 Task: Look for products in the category "Kid's Vitamins & Supplements" from Mary Ruth's only.
Action: Mouse moved to (217, 96)
Screenshot: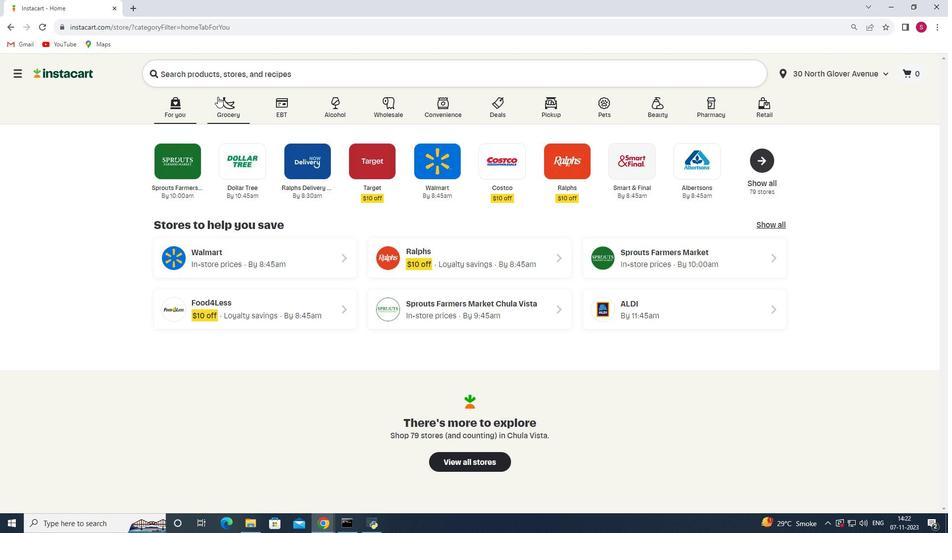 
Action: Mouse pressed left at (217, 96)
Screenshot: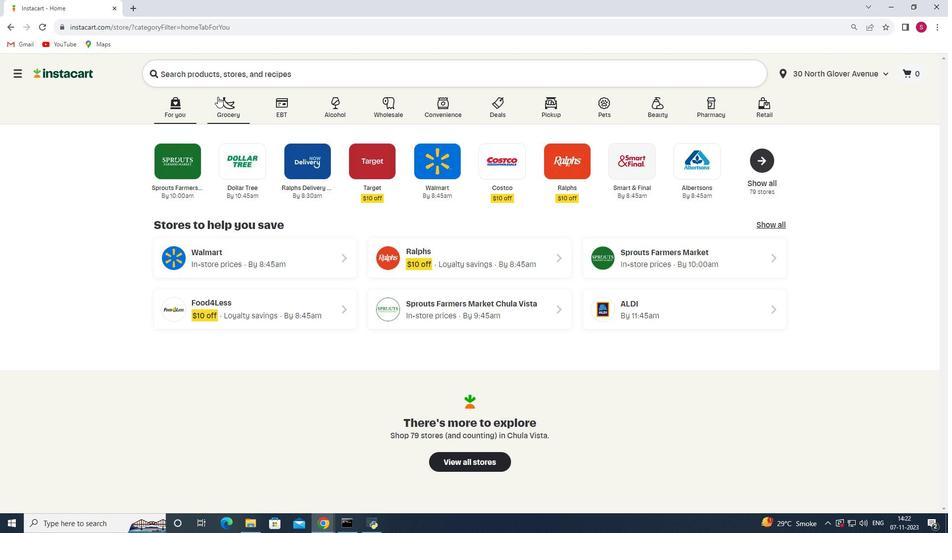 
Action: Mouse moved to (224, 272)
Screenshot: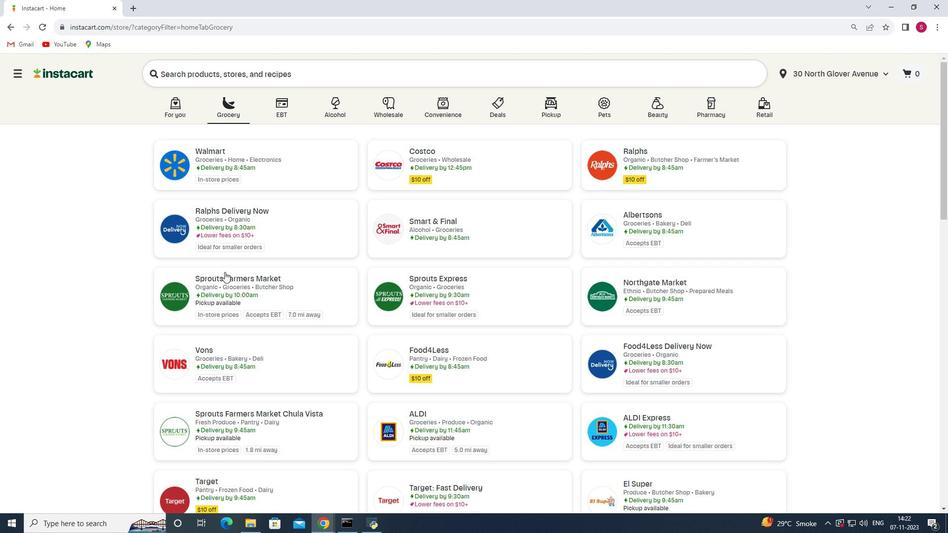 
Action: Mouse pressed left at (224, 272)
Screenshot: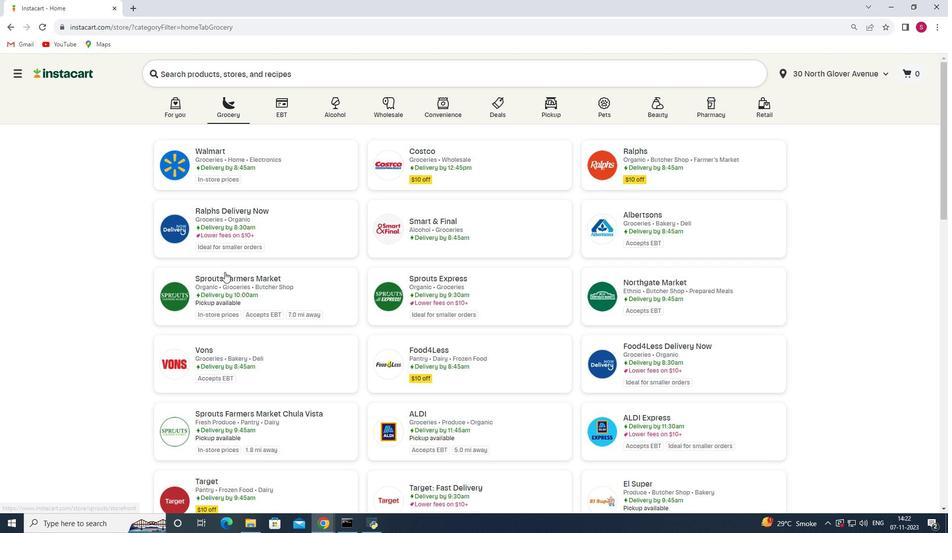 
Action: Mouse moved to (64, 333)
Screenshot: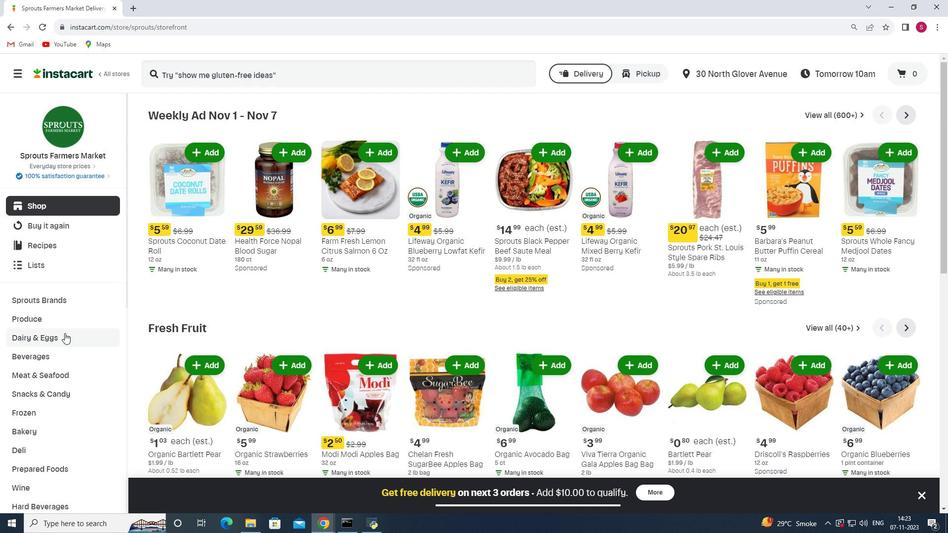 
Action: Mouse scrolled (64, 332) with delta (0, 0)
Screenshot: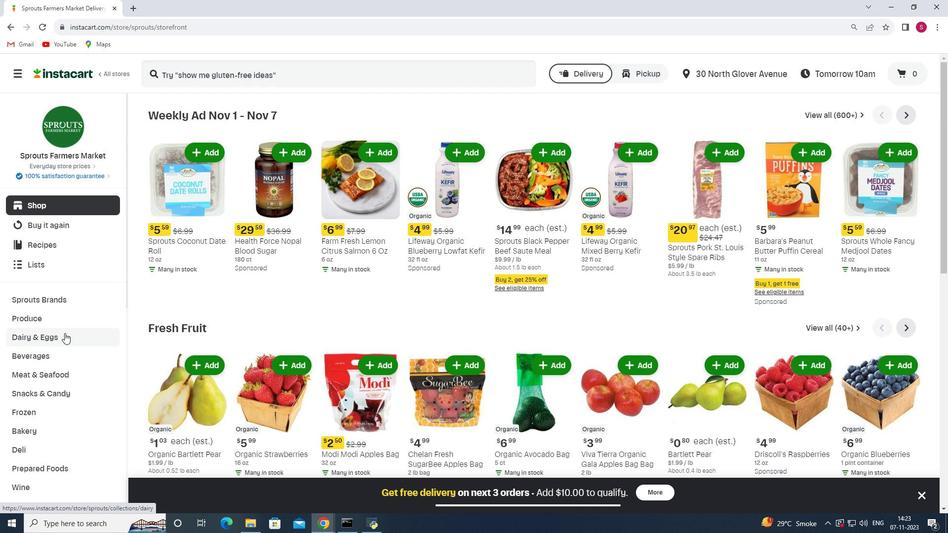 
Action: Mouse scrolled (64, 332) with delta (0, 0)
Screenshot: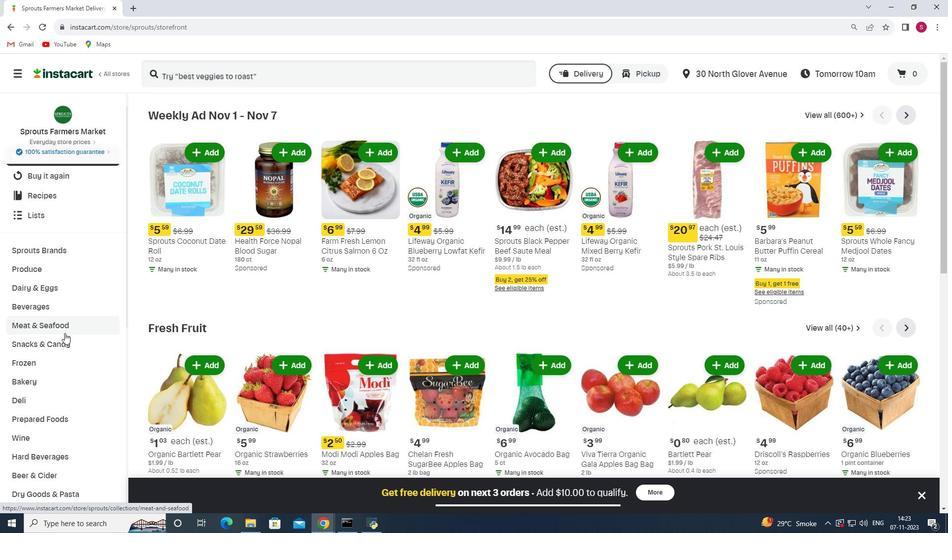 
Action: Mouse scrolled (64, 332) with delta (0, 0)
Screenshot: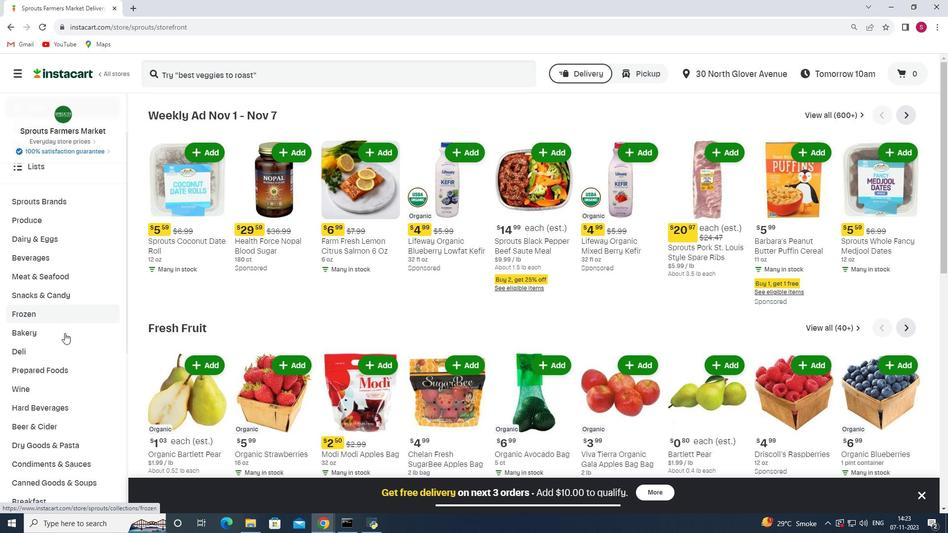 
Action: Mouse scrolled (64, 332) with delta (0, 0)
Screenshot: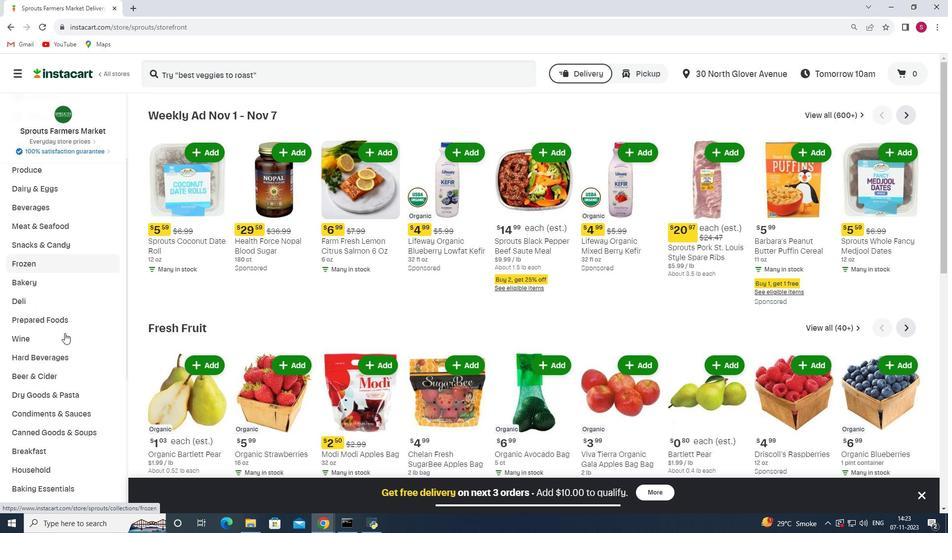 
Action: Mouse scrolled (64, 332) with delta (0, 0)
Screenshot: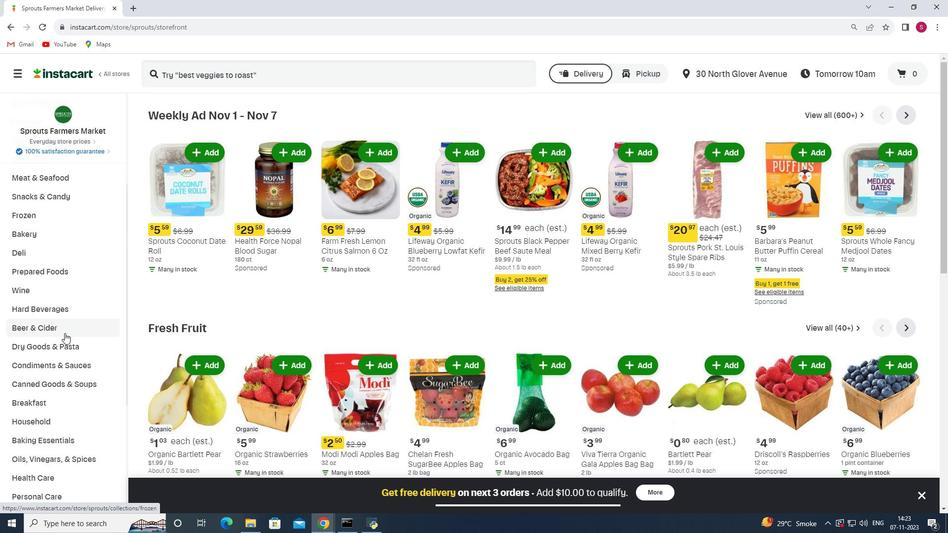 
Action: Mouse moved to (64, 334)
Screenshot: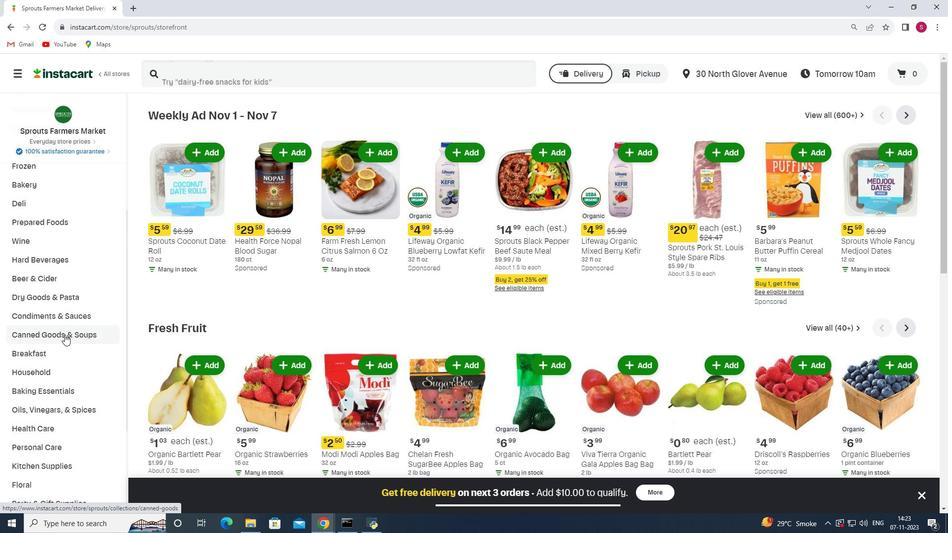 
Action: Mouse scrolled (64, 334) with delta (0, 0)
Screenshot: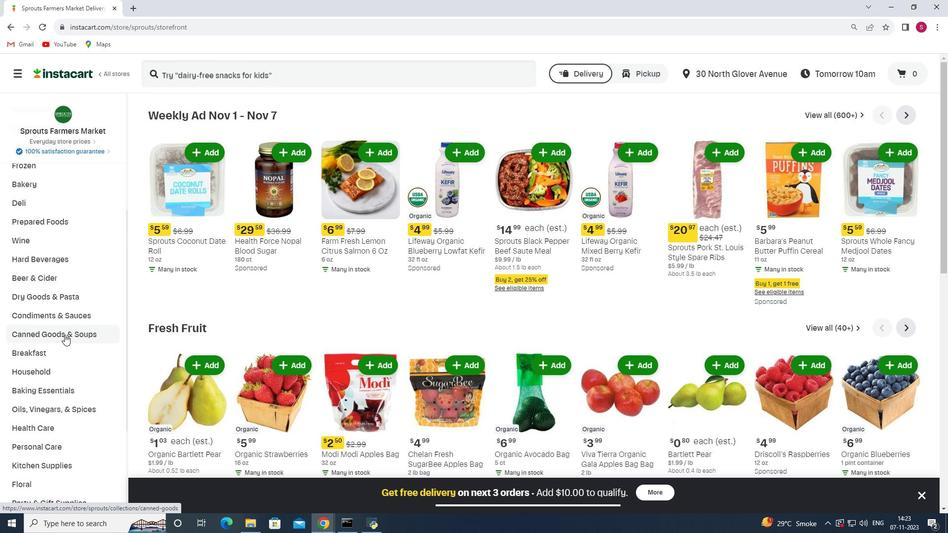
Action: Mouse moved to (61, 337)
Screenshot: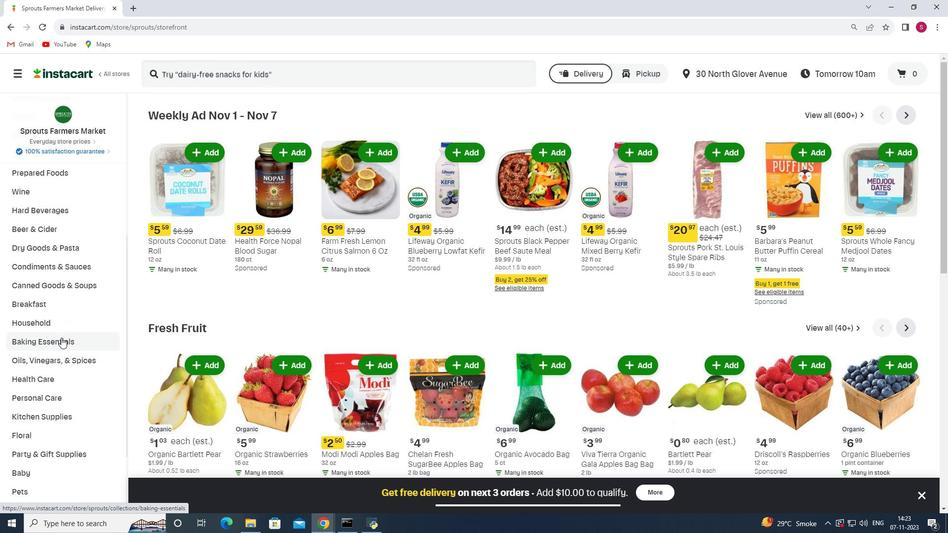 
Action: Mouse scrolled (61, 336) with delta (0, 0)
Screenshot: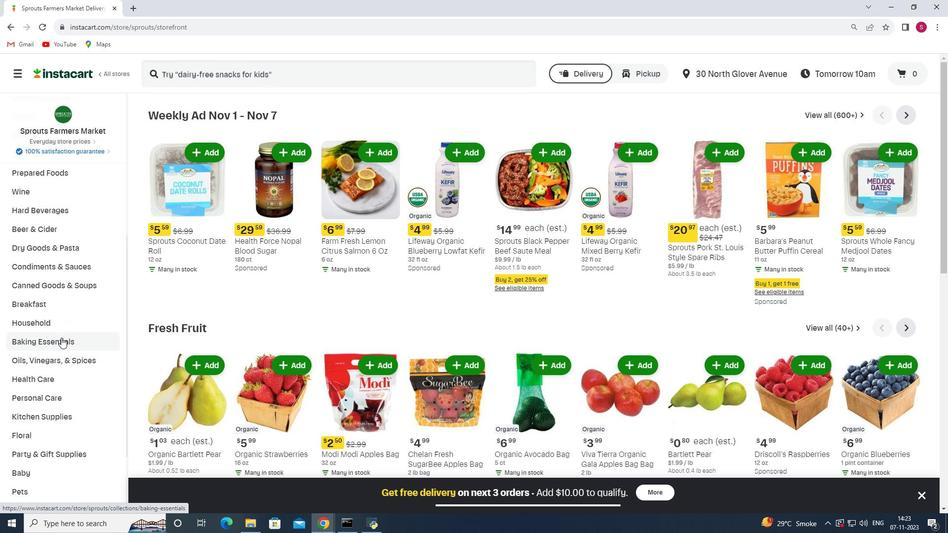 
Action: Mouse moved to (62, 334)
Screenshot: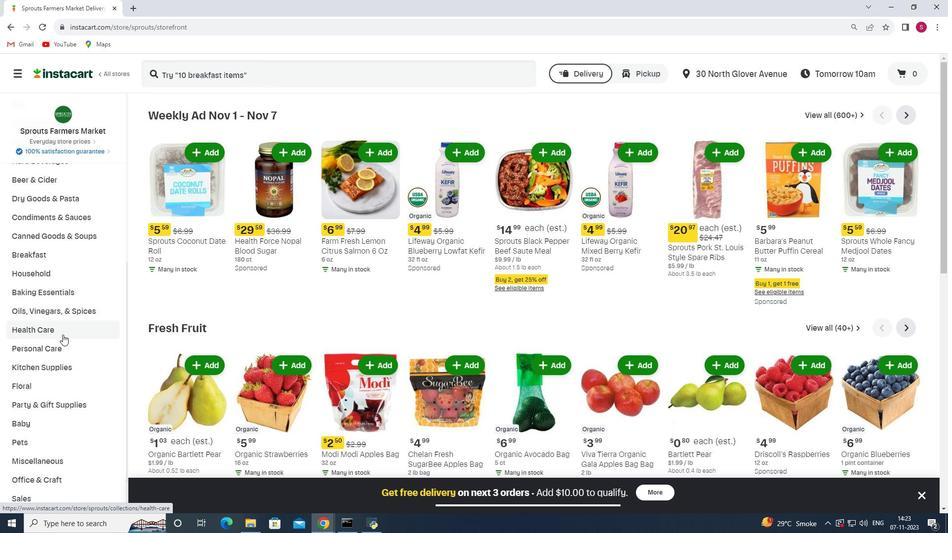 
Action: Mouse pressed left at (62, 334)
Screenshot: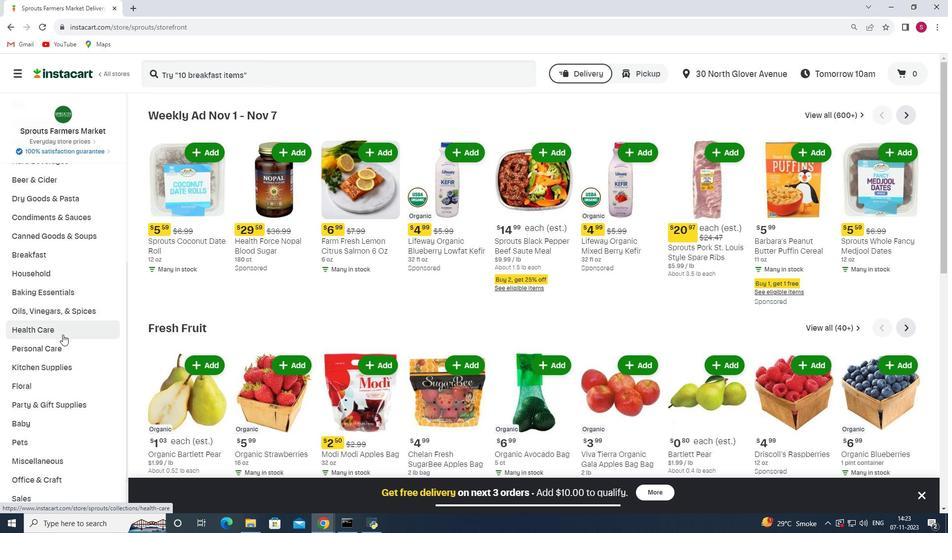 
Action: Mouse moved to (348, 142)
Screenshot: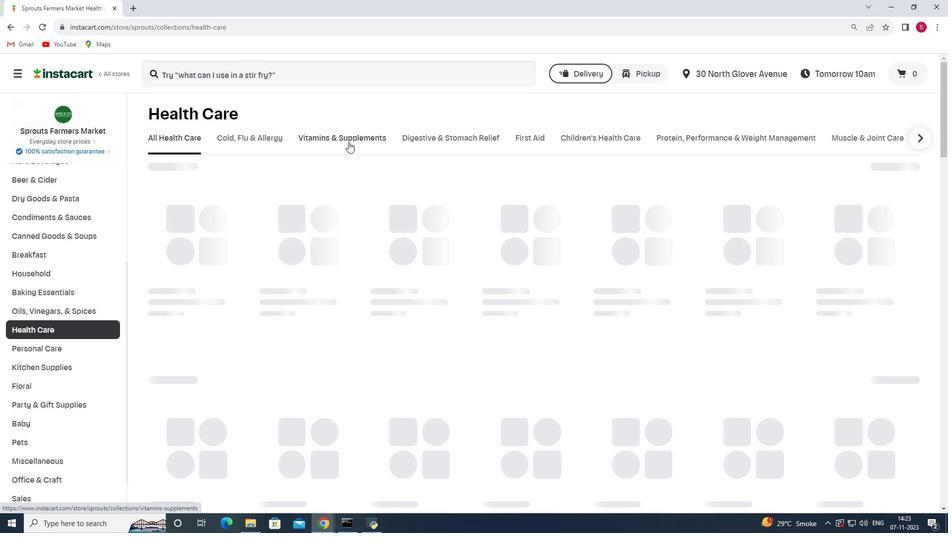 
Action: Mouse pressed left at (348, 142)
Screenshot: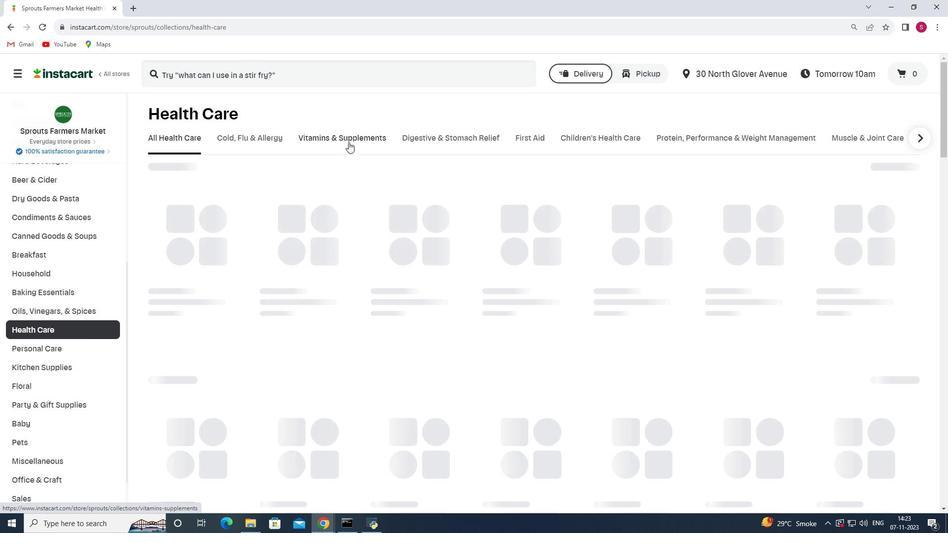 
Action: Mouse moved to (565, 187)
Screenshot: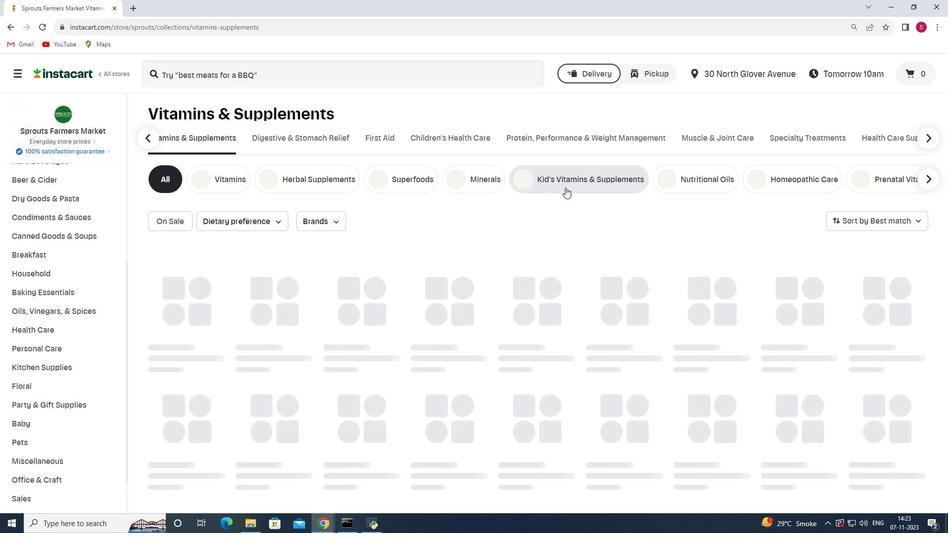 
Action: Mouse pressed left at (565, 187)
Screenshot: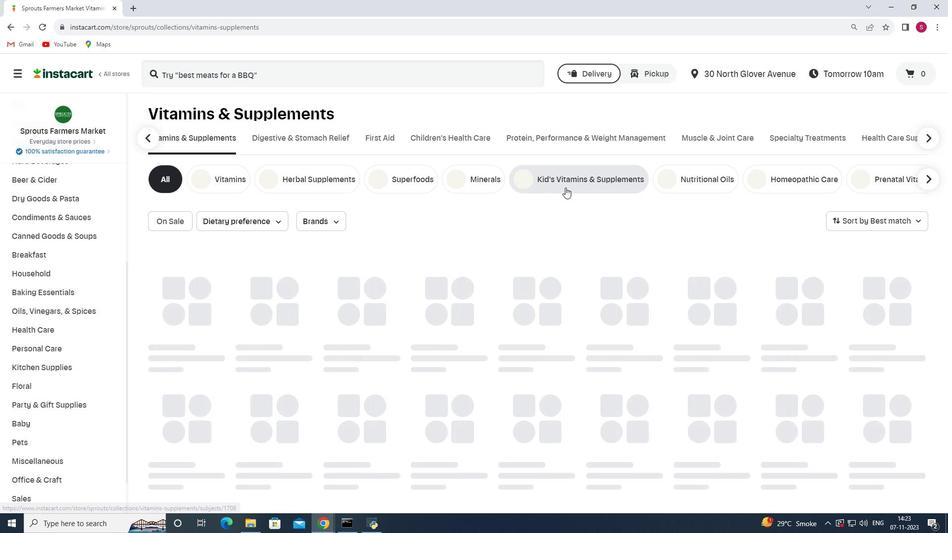
Action: Mouse moved to (236, 221)
Screenshot: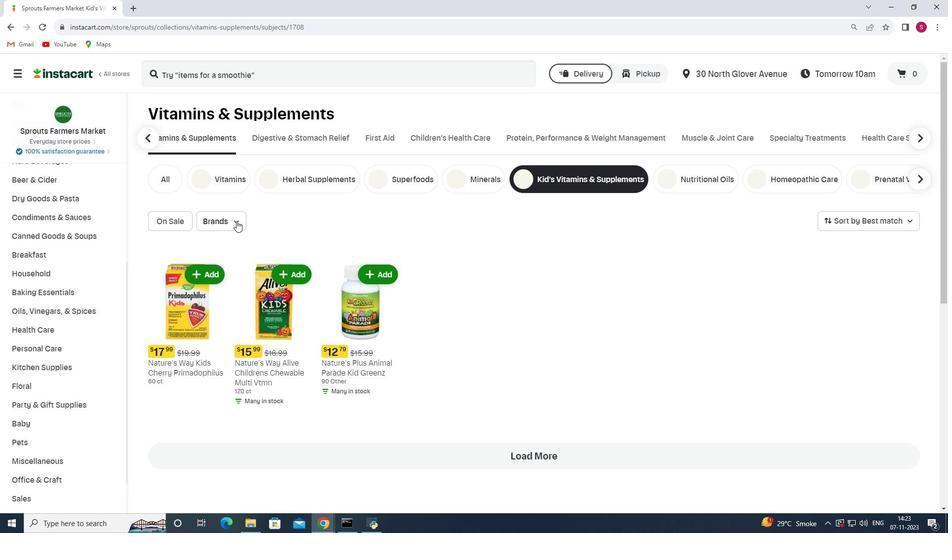 
Action: Mouse pressed left at (236, 221)
Screenshot: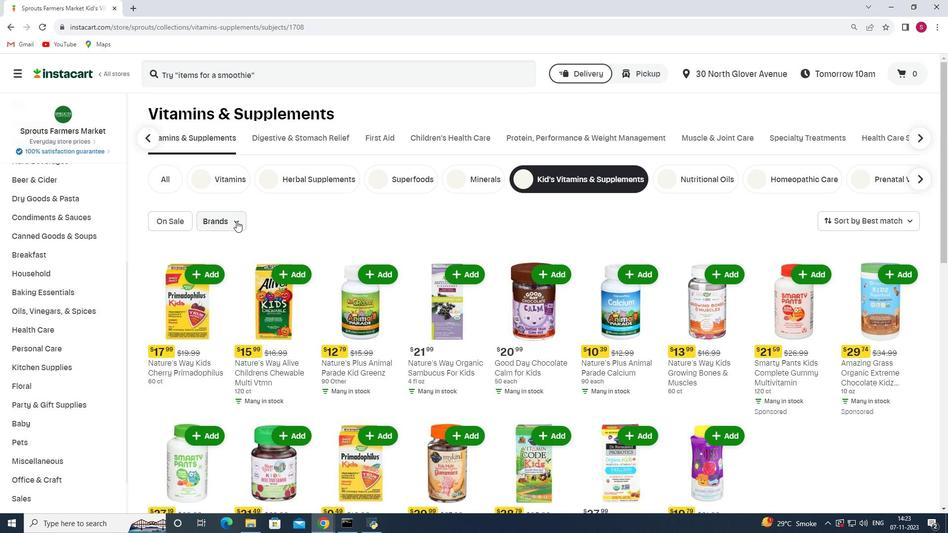 
Action: Mouse moved to (247, 261)
Screenshot: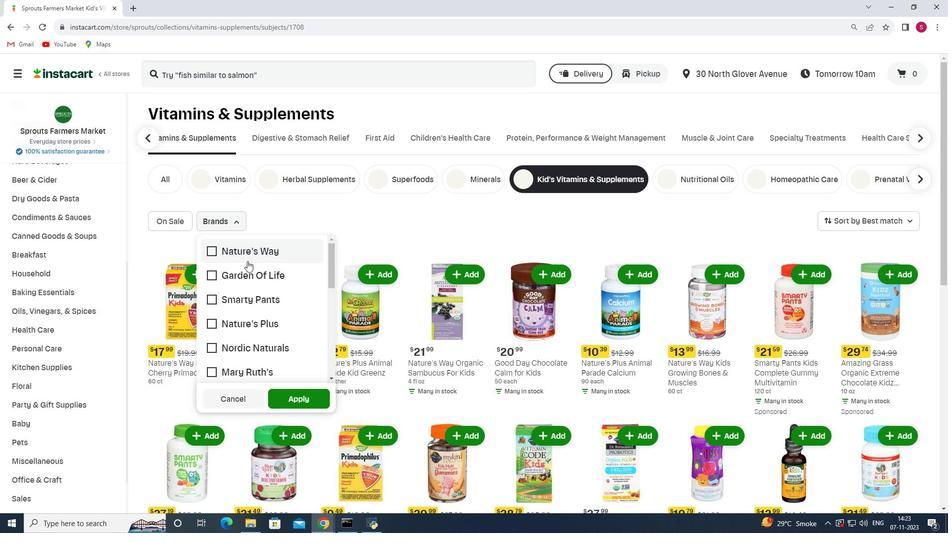 
Action: Mouse scrolled (247, 260) with delta (0, 0)
Screenshot: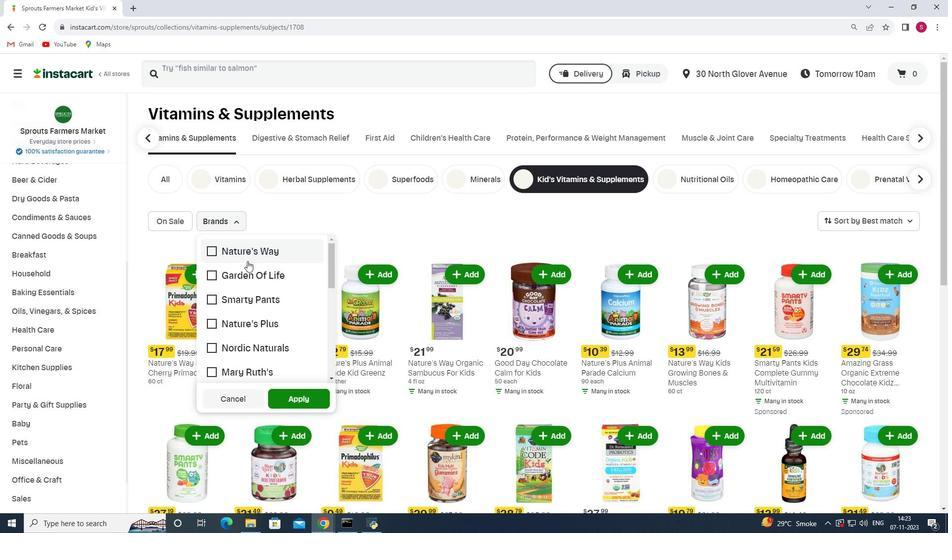
Action: Mouse scrolled (247, 260) with delta (0, 0)
Screenshot: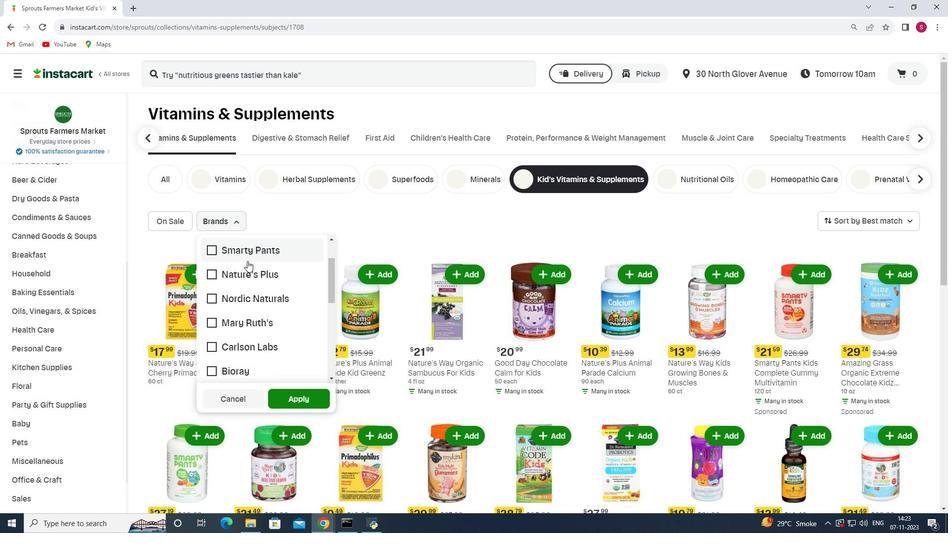 
Action: Mouse moved to (207, 273)
Screenshot: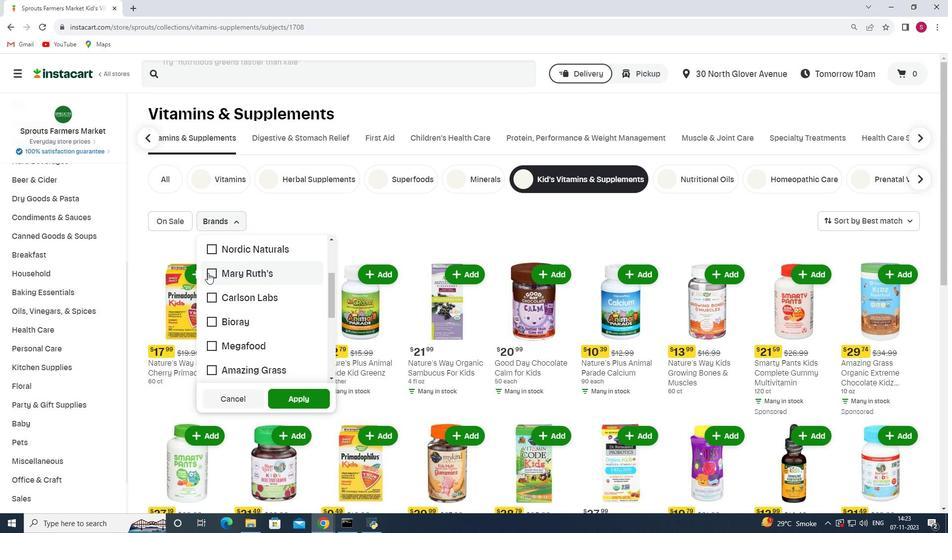 
Action: Mouse pressed left at (207, 273)
Screenshot: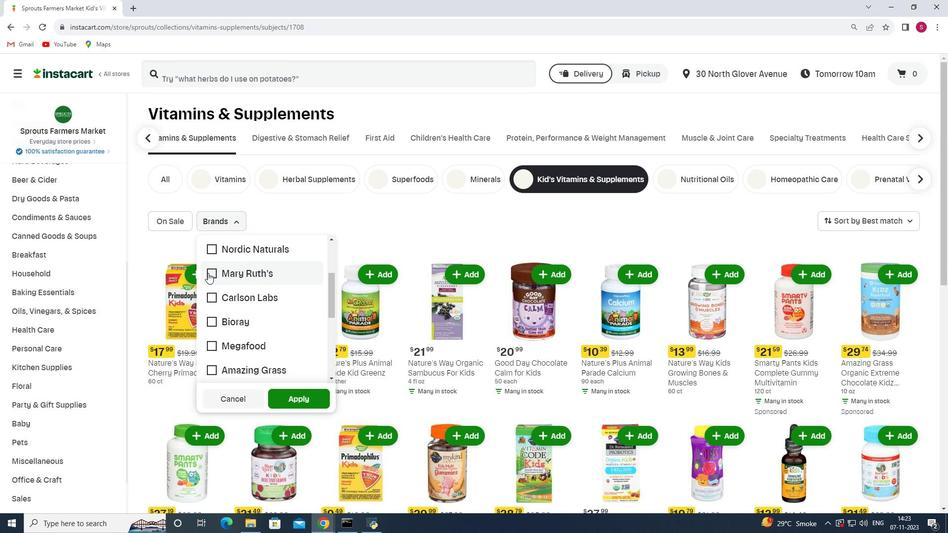 
Action: Mouse moved to (298, 396)
Screenshot: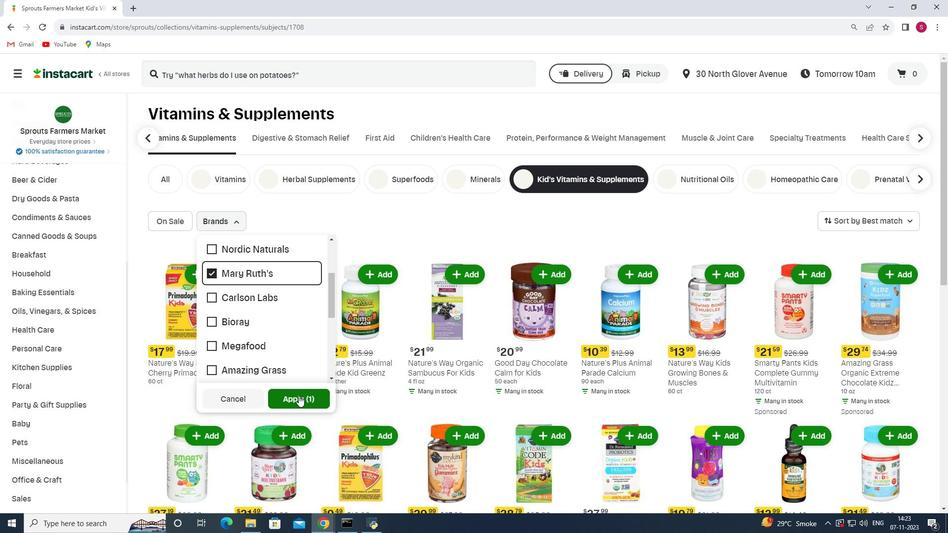 
Action: Mouse pressed left at (298, 396)
Screenshot: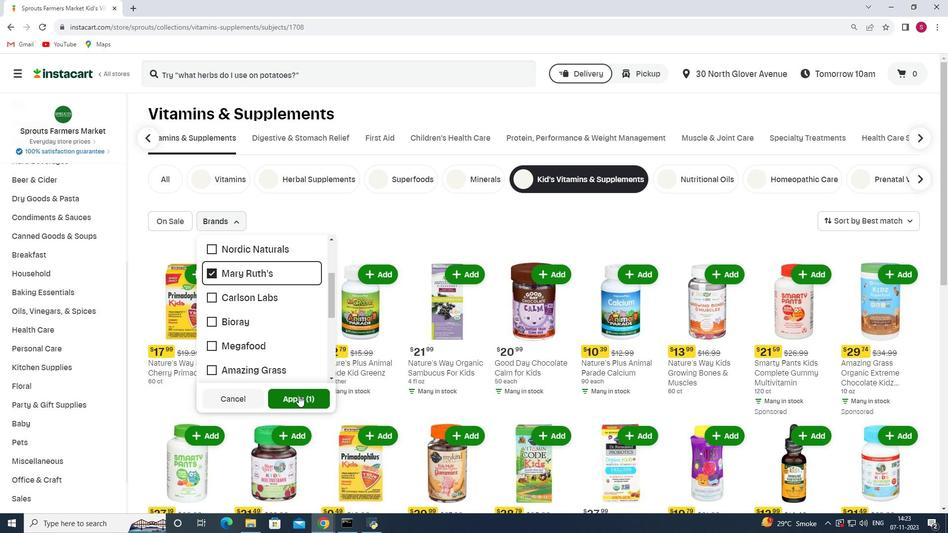 
